 Task: Select the workspace "Agenda".
Action: Mouse moved to (257, 68)
Screenshot: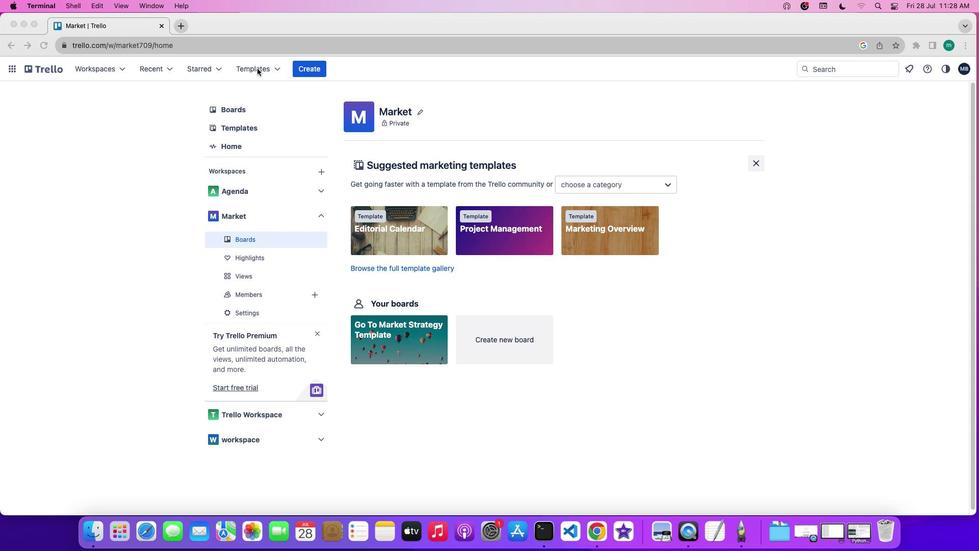 
Action: Mouse pressed left at (257, 68)
Screenshot: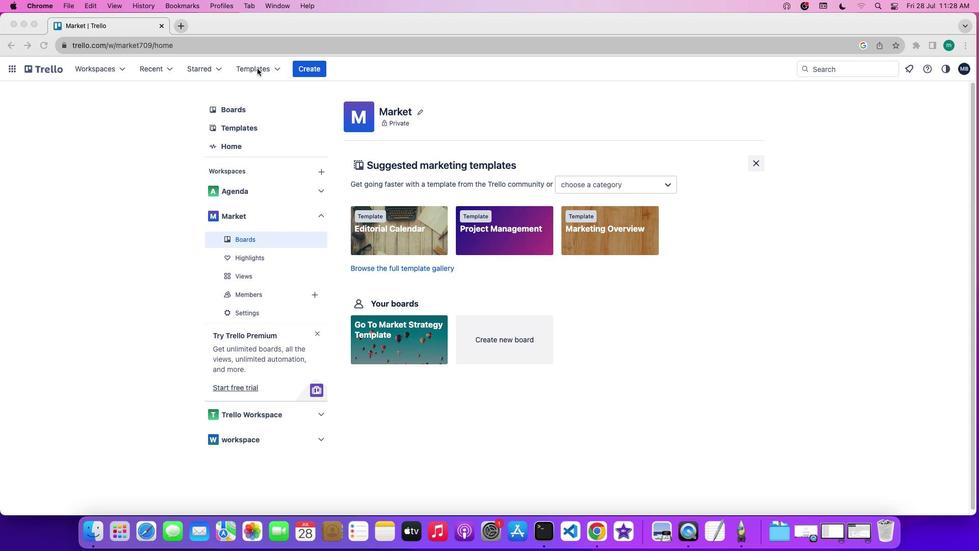 
Action: Mouse pressed left at (257, 68)
Screenshot: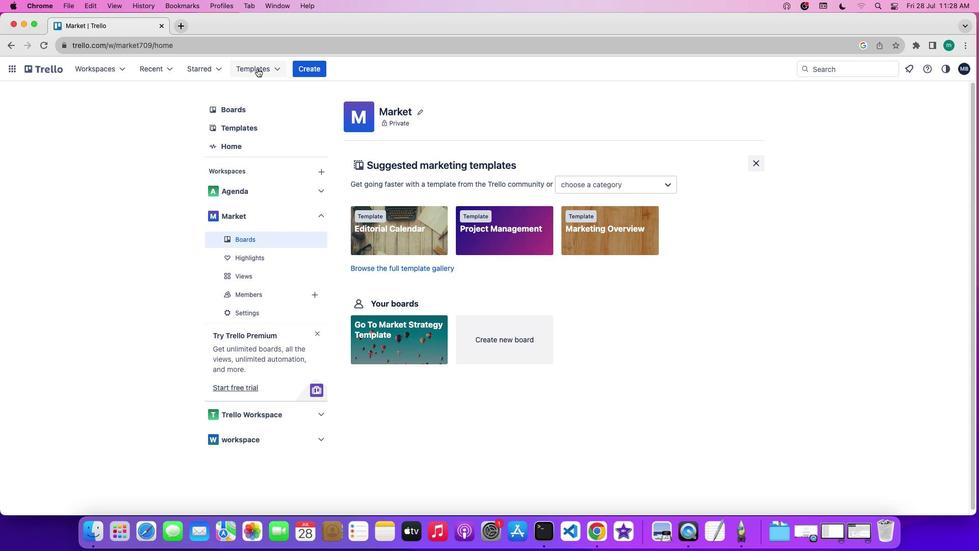 
Action: Mouse moved to (318, 222)
Screenshot: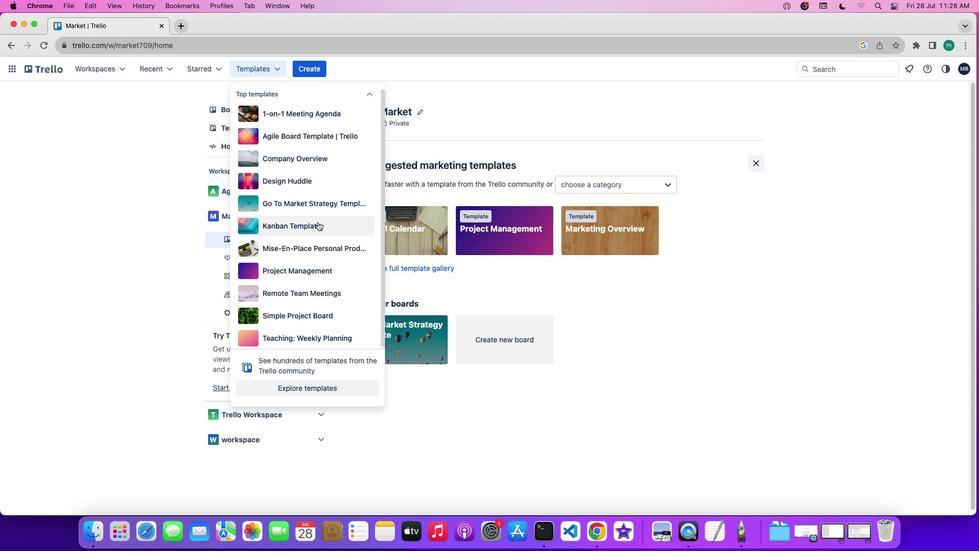 
Action: Mouse pressed left at (318, 222)
Screenshot: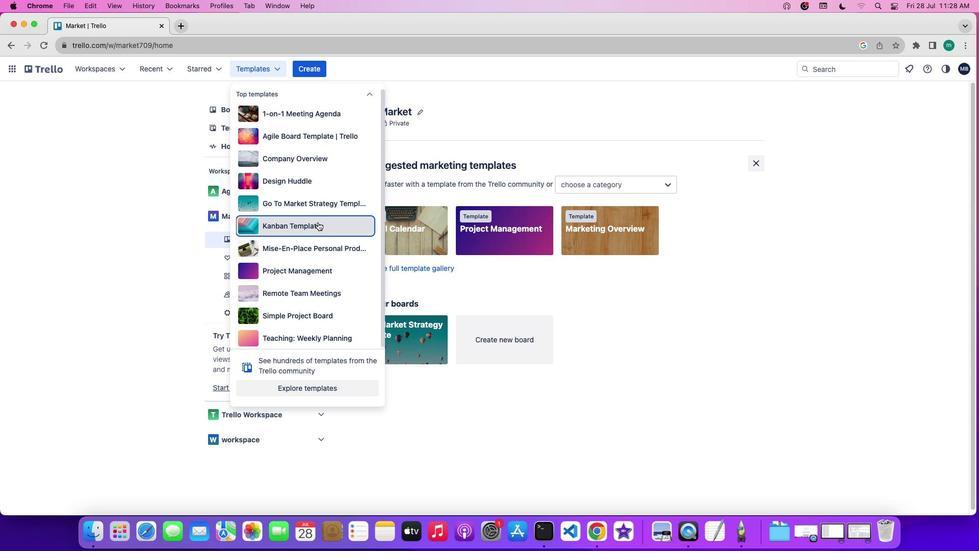 
Action: Mouse moved to (342, 229)
Screenshot: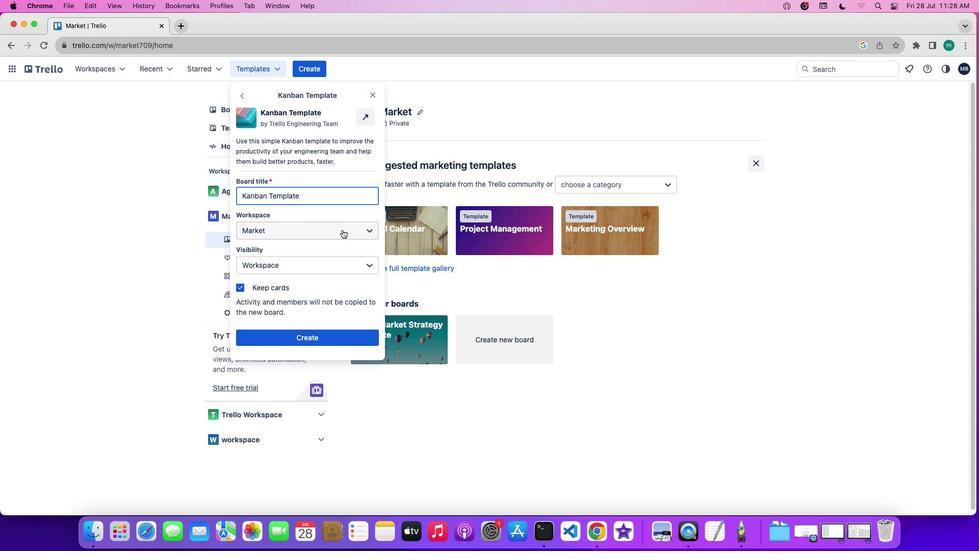
Action: Mouse pressed left at (342, 229)
Screenshot: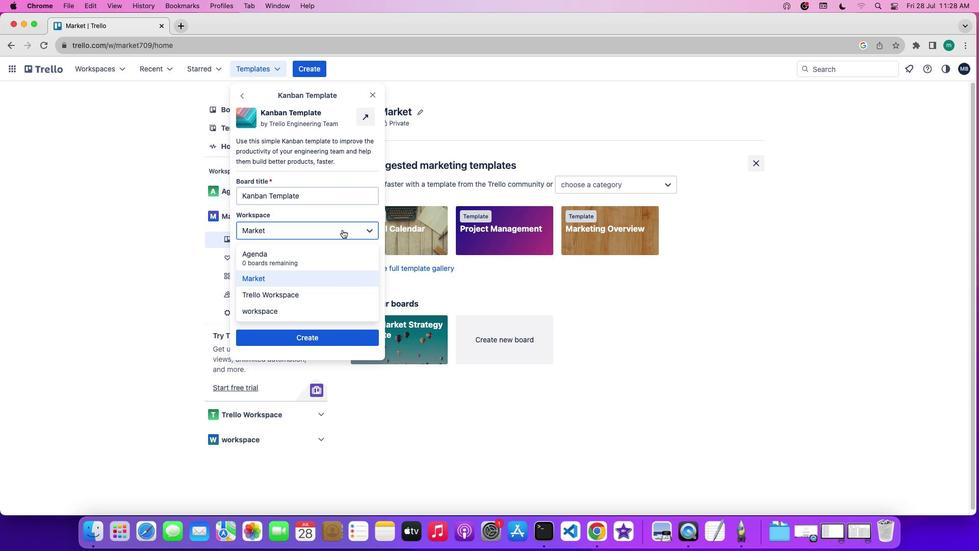 
Action: Mouse moved to (339, 265)
Screenshot: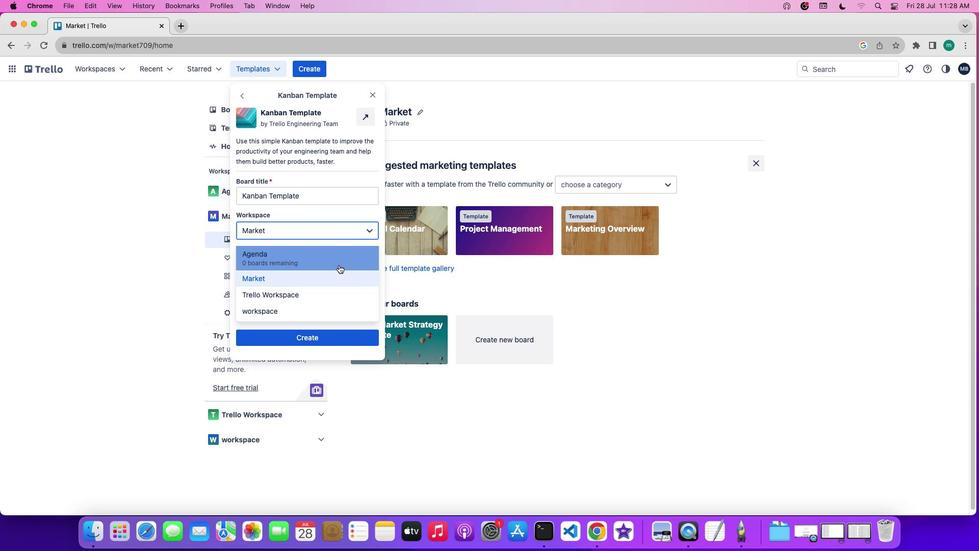 
Action: Mouse pressed left at (339, 265)
Screenshot: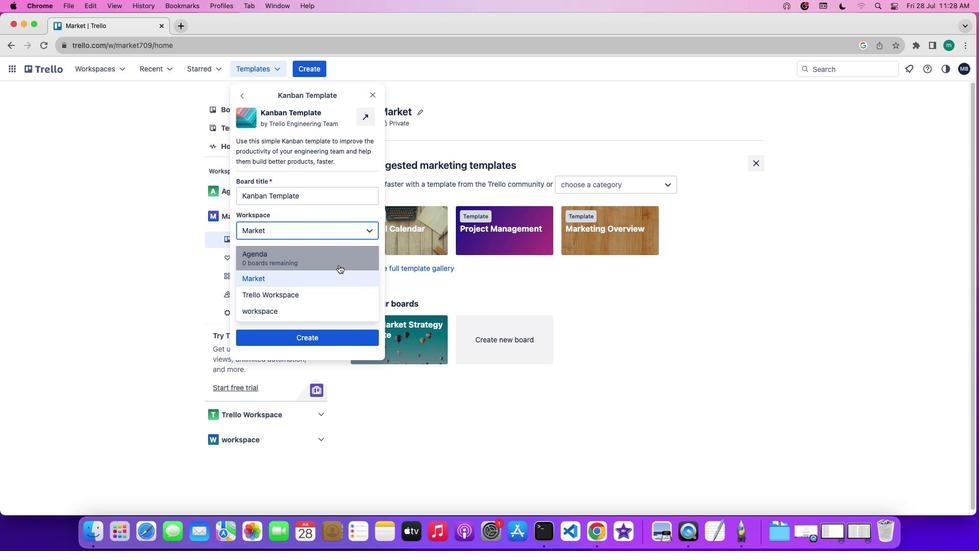 
Action: Mouse moved to (350, 264)
Screenshot: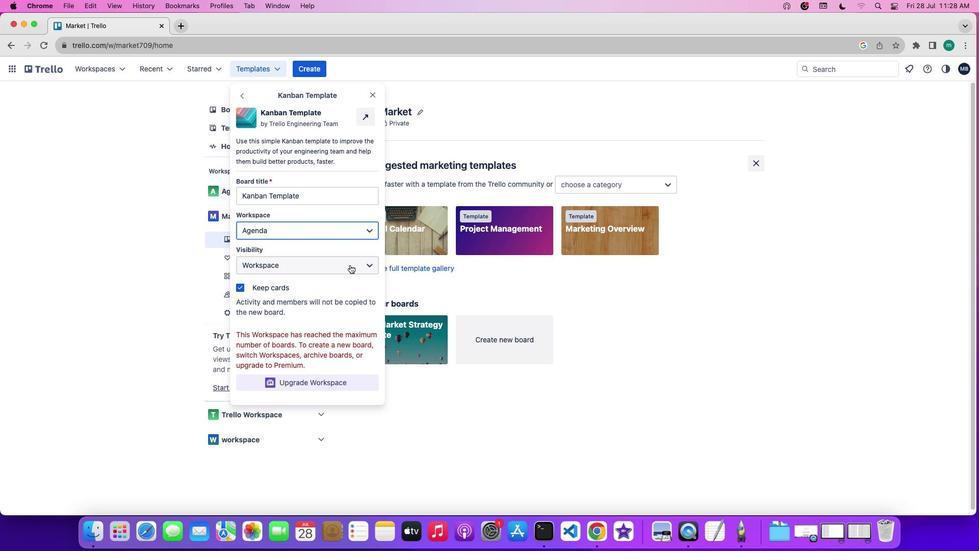 
